 Task: Look for products with peach flavor in the category "Gummy Candies".
Action: Mouse moved to (21, 61)
Screenshot: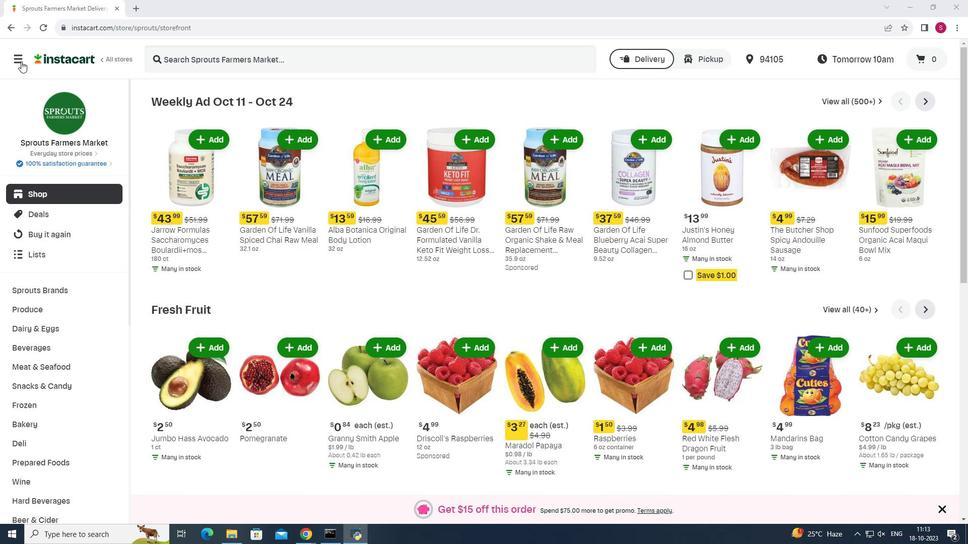 
Action: Mouse pressed left at (21, 61)
Screenshot: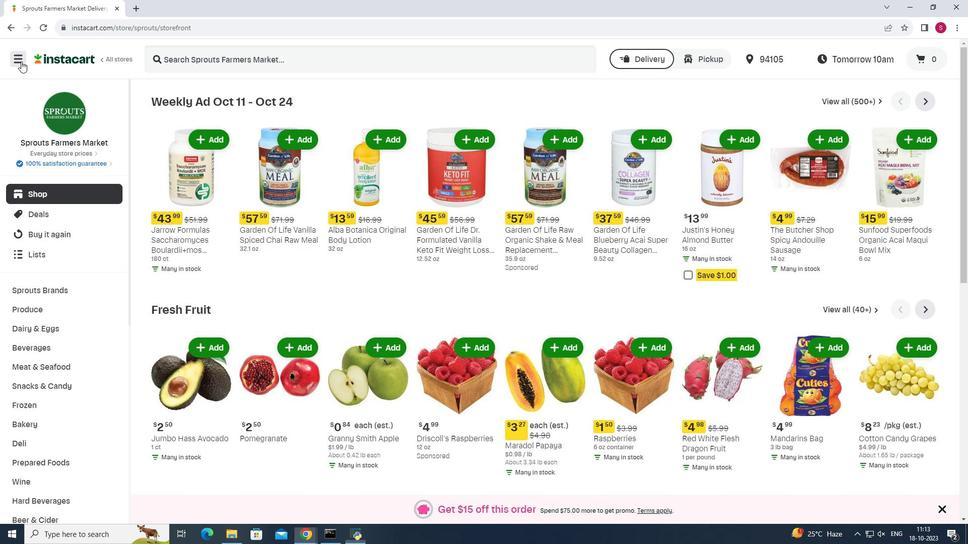 
Action: Mouse moved to (65, 267)
Screenshot: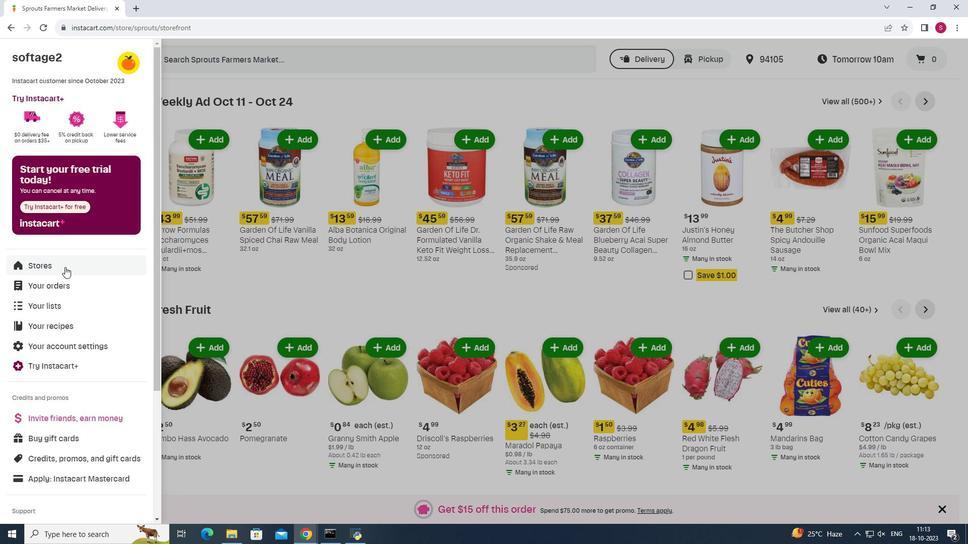 
Action: Mouse pressed left at (65, 267)
Screenshot: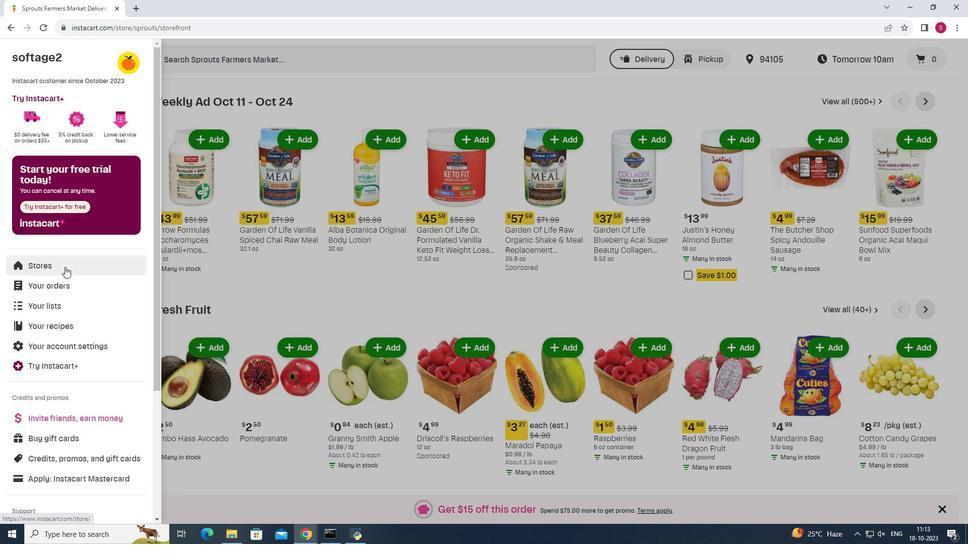 
Action: Mouse moved to (228, 85)
Screenshot: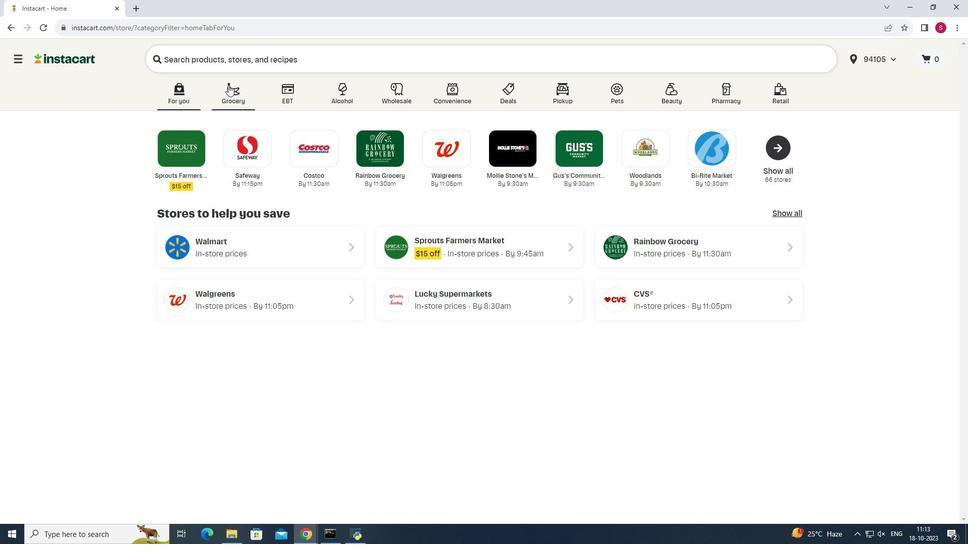 
Action: Mouse pressed left at (228, 85)
Screenshot: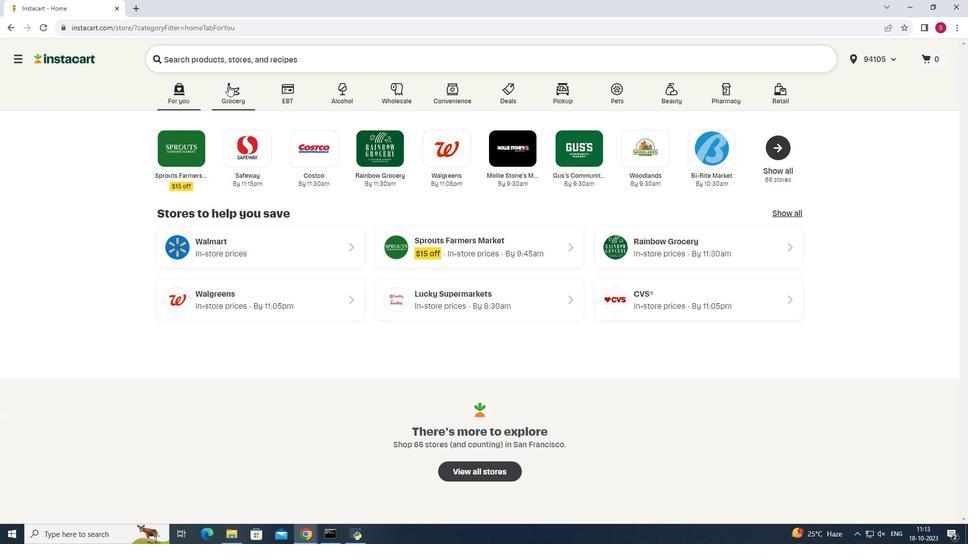 
Action: Mouse moved to (700, 134)
Screenshot: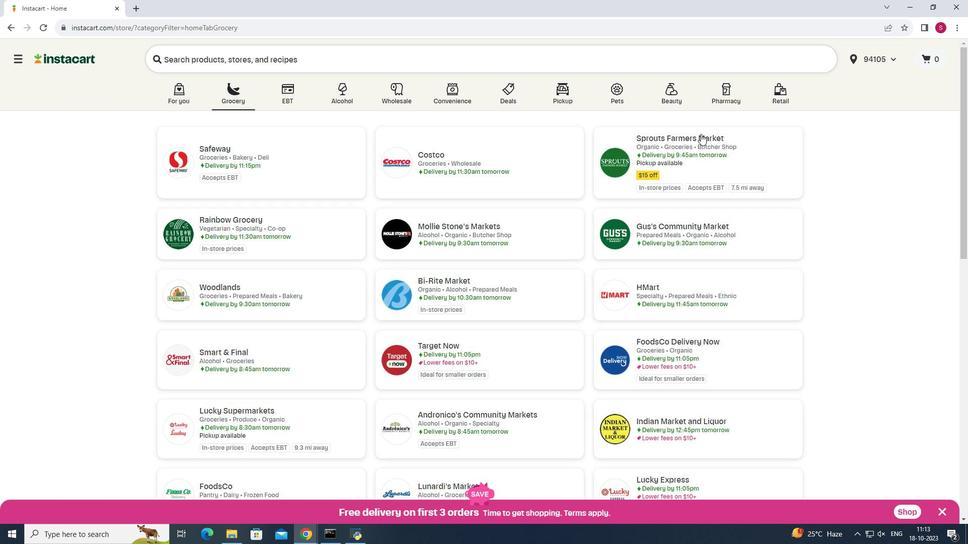
Action: Mouse pressed left at (700, 134)
Screenshot: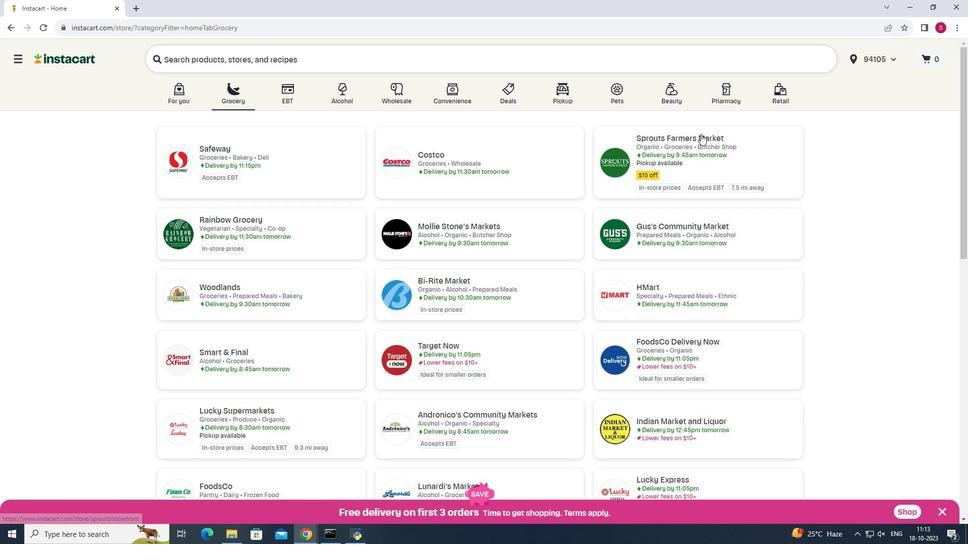 
Action: Mouse moved to (60, 388)
Screenshot: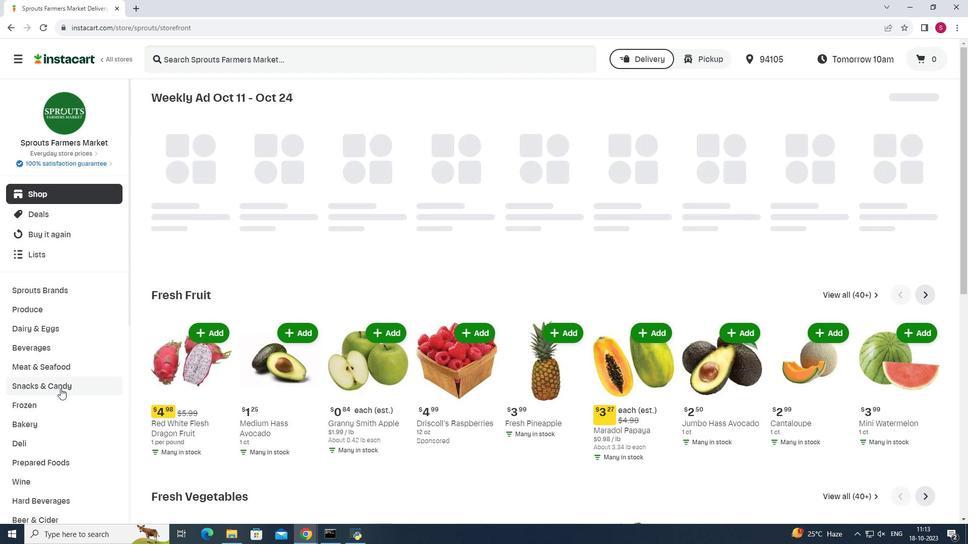 
Action: Mouse pressed left at (60, 388)
Screenshot: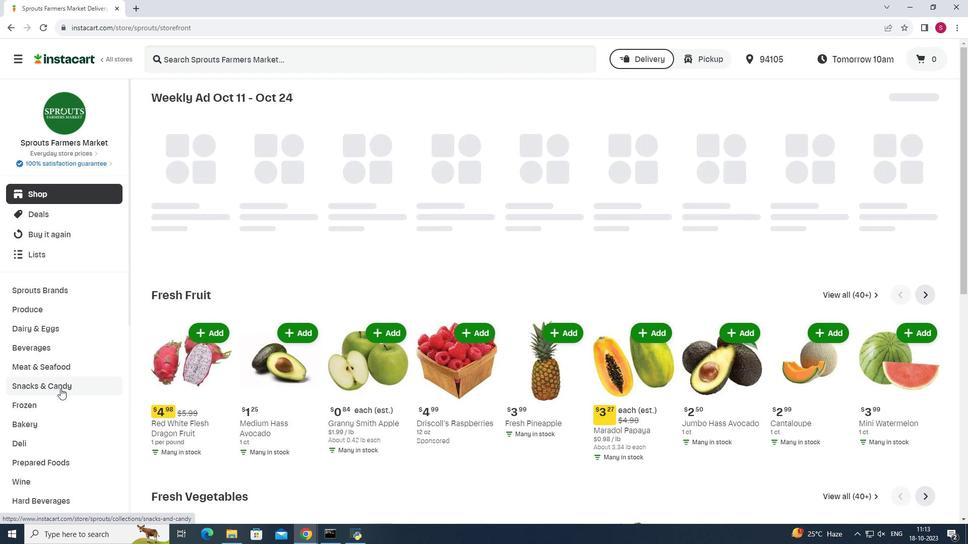 
Action: Mouse moved to (60, 388)
Screenshot: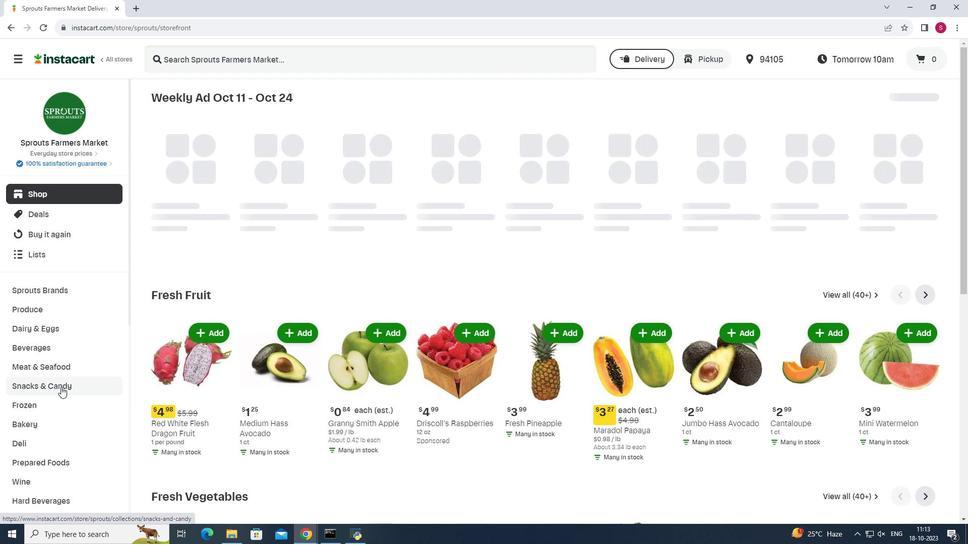 
Action: Mouse pressed left at (60, 388)
Screenshot: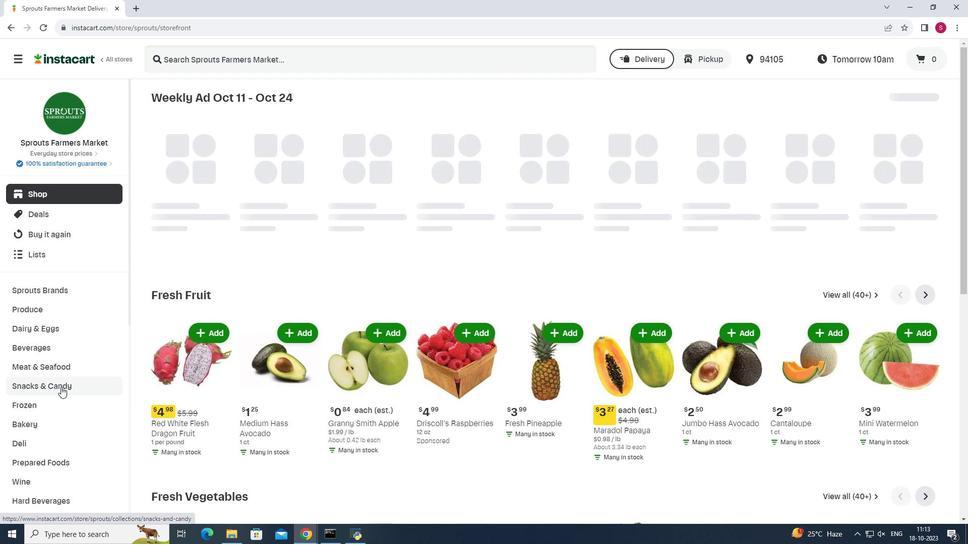 
Action: Mouse moved to (269, 123)
Screenshot: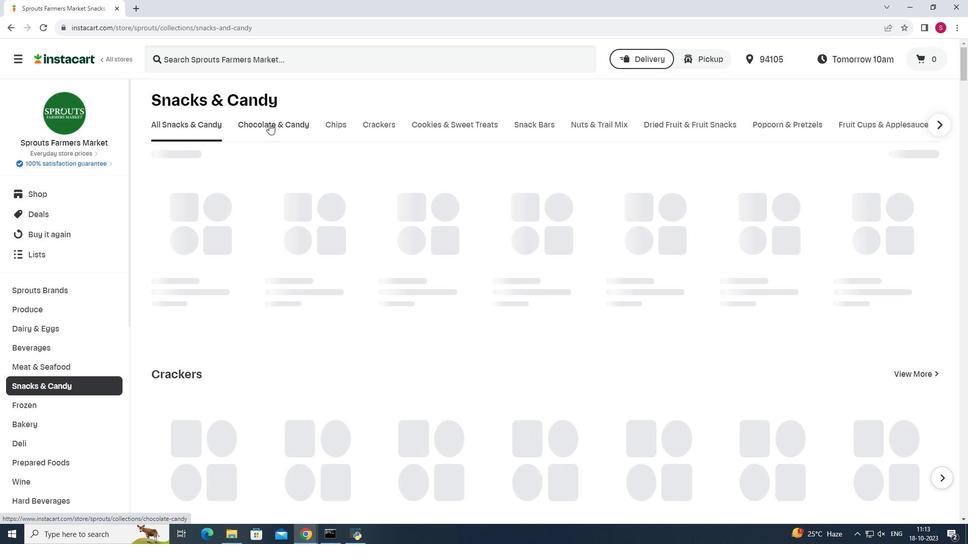 
Action: Mouse pressed left at (269, 123)
Screenshot: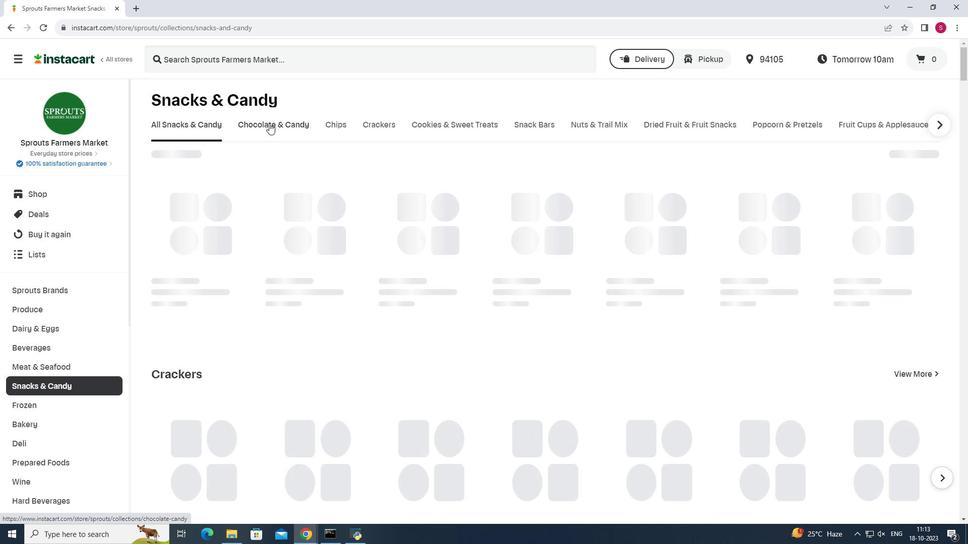 
Action: Mouse moved to (353, 164)
Screenshot: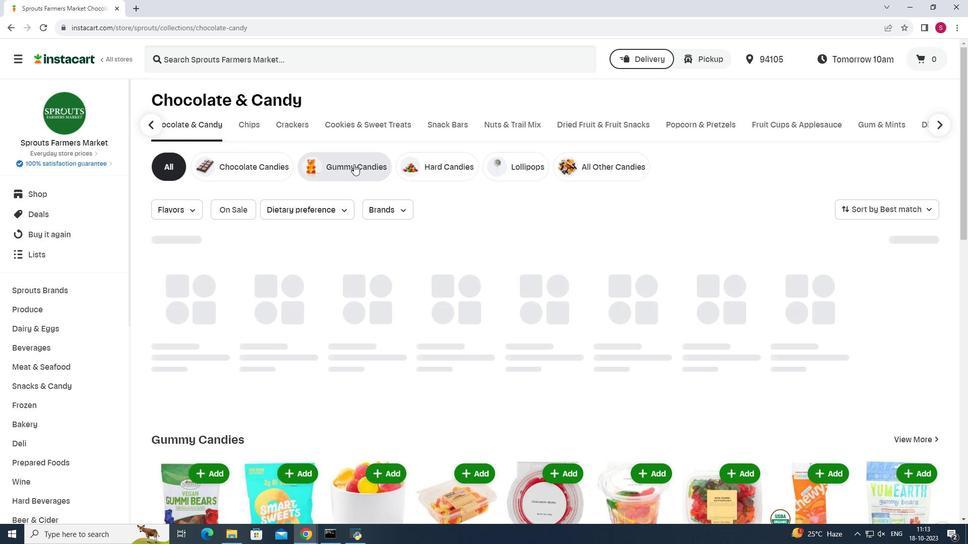 
Action: Mouse pressed left at (353, 164)
Screenshot: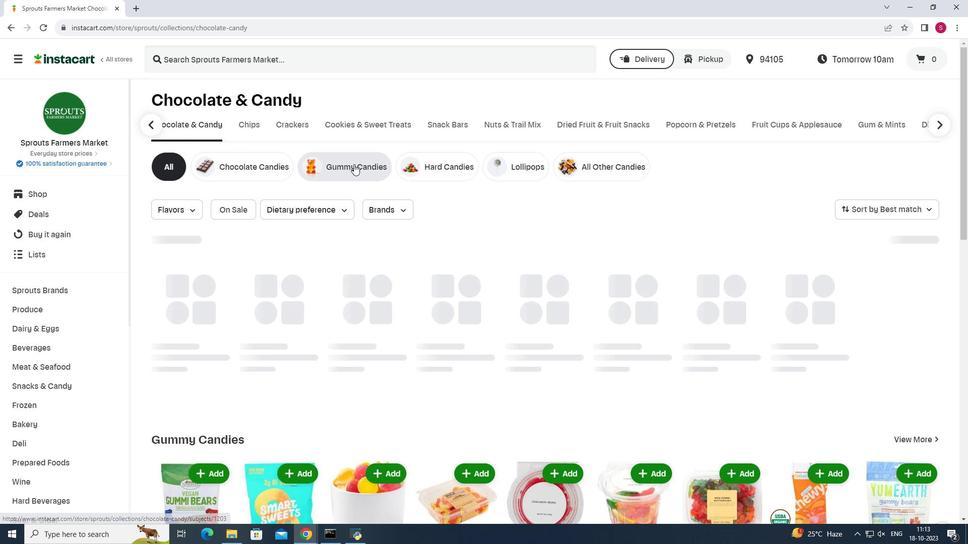 
Action: Mouse moved to (191, 212)
Screenshot: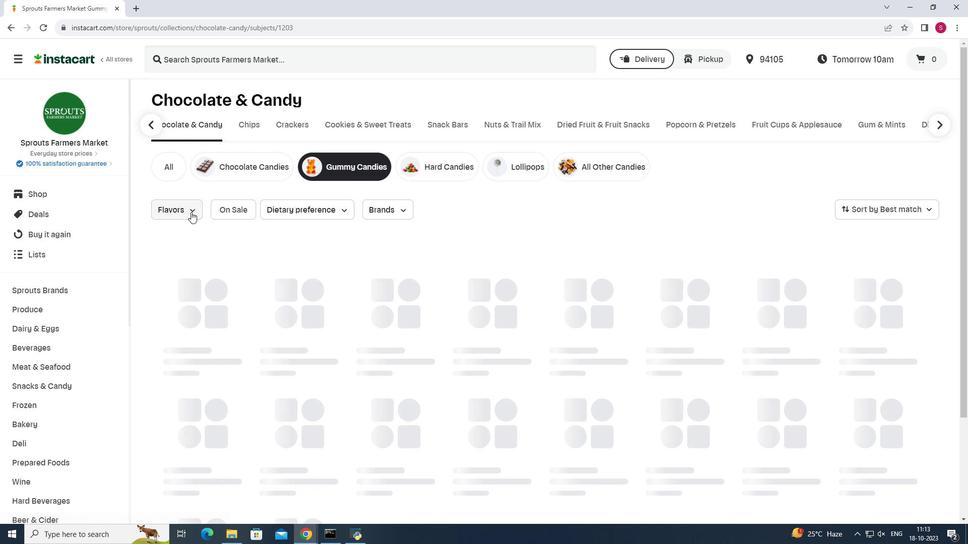 
Action: Mouse pressed left at (191, 212)
Screenshot: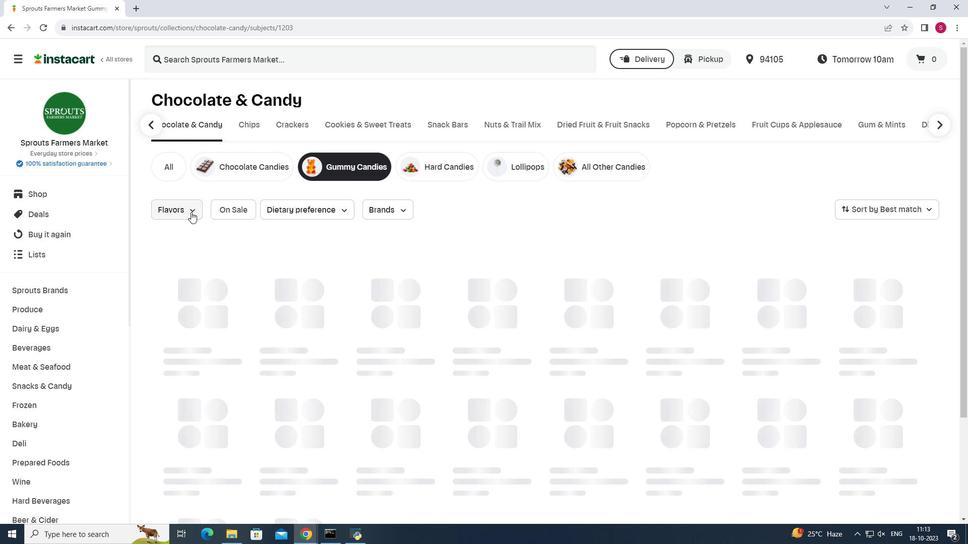 
Action: Mouse moved to (169, 266)
Screenshot: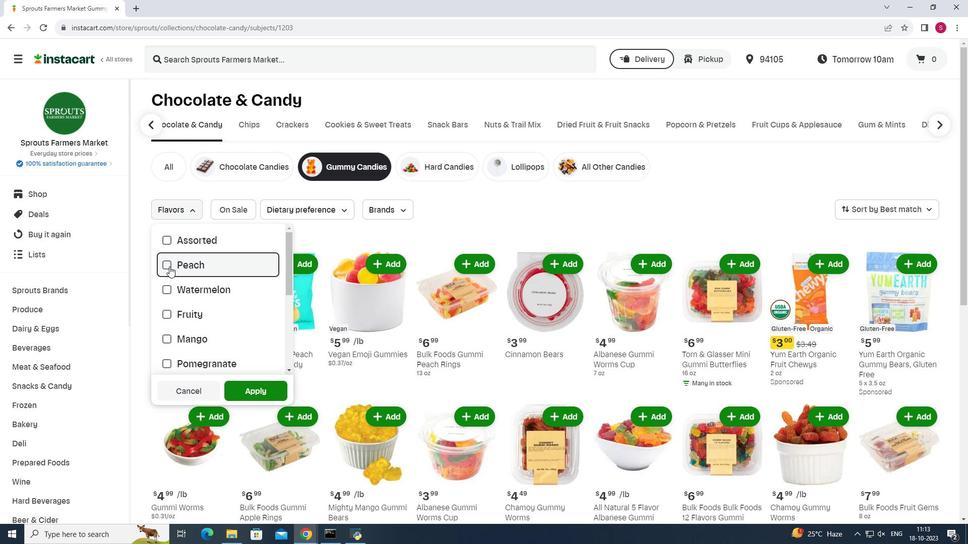 
Action: Mouse pressed left at (169, 266)
Screenshot: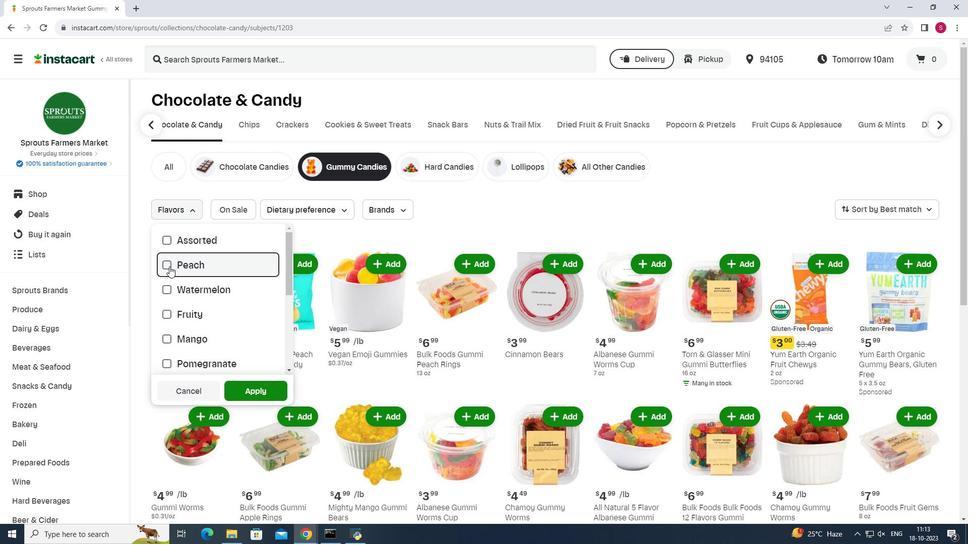
Action: Mouse moved to (263, 391)
Screenshot: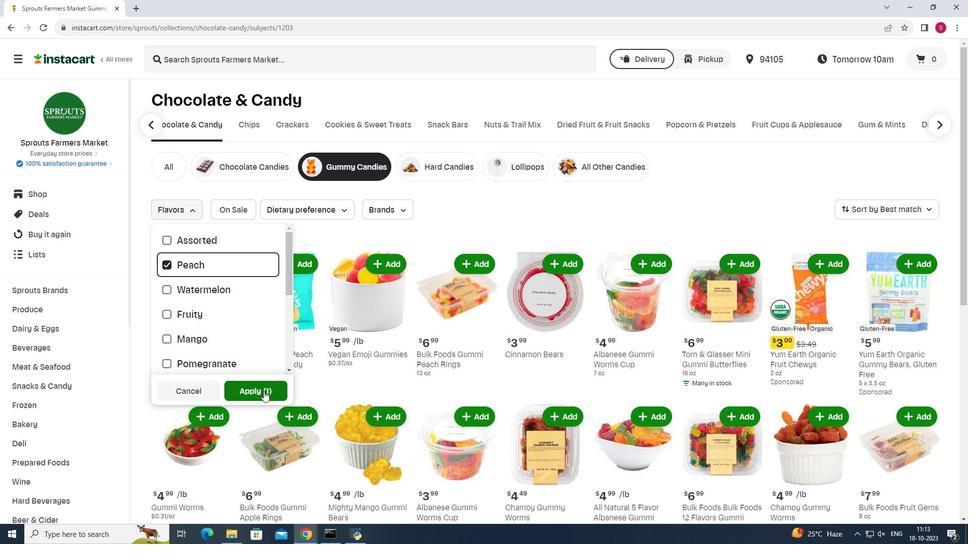 
Action: Mouse pressed left at (263, 391)
Screenshot: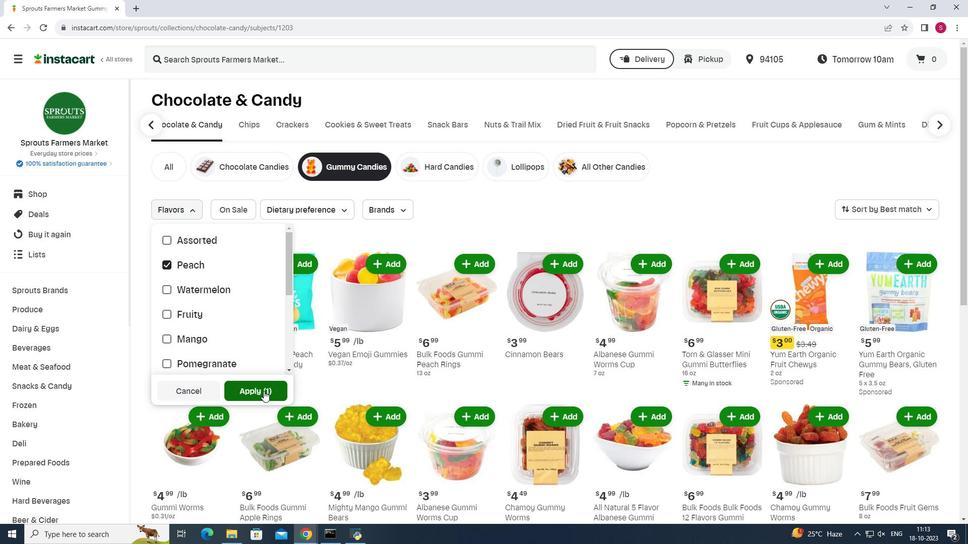
Action: Mouse pressed left at (263, 391)
Screenshot: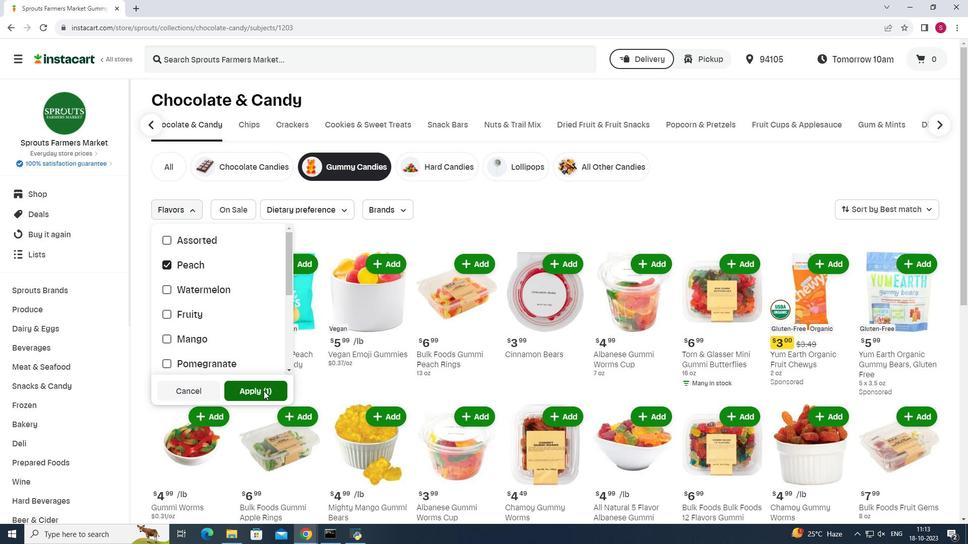 
Action: Mouse moved to (477, 217)
Screenshot: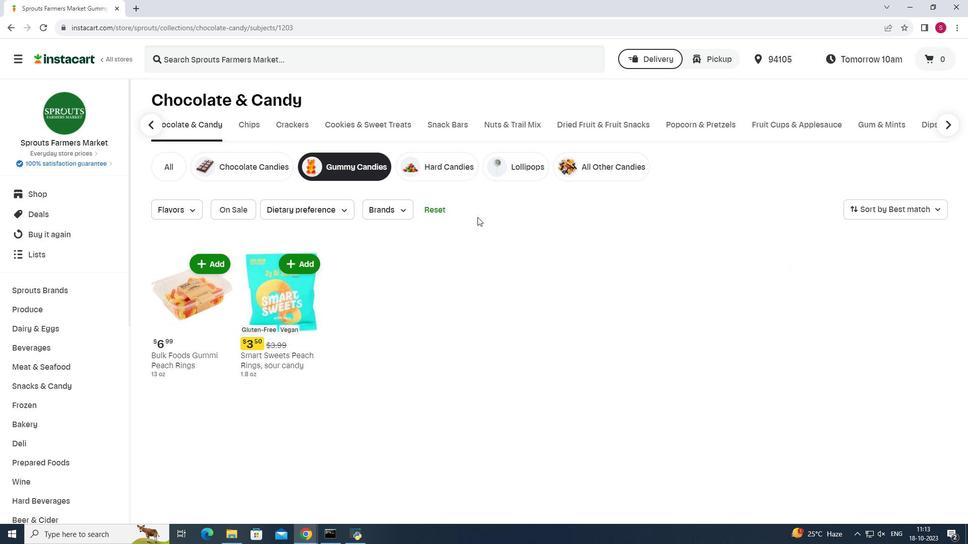 
